 Task: Search "Mark56771" to add a moderator in the list organization "Mark56771".
Action: Mouse moved to (1079, 79)
Screenshot: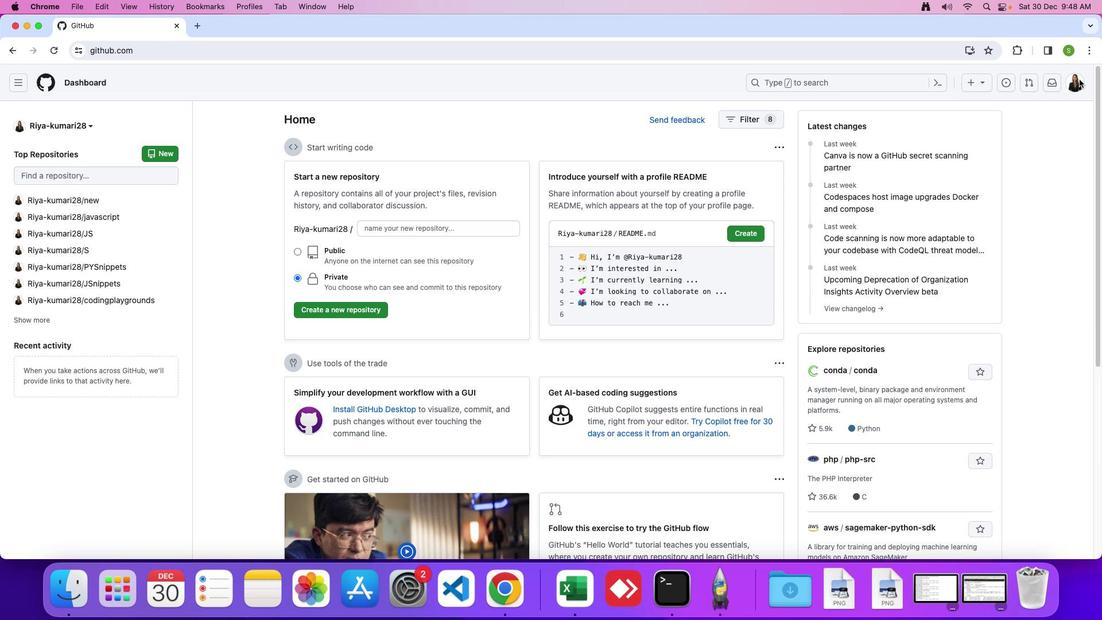
Action: Mouse pressed left at (1079, 79)
Screenshot: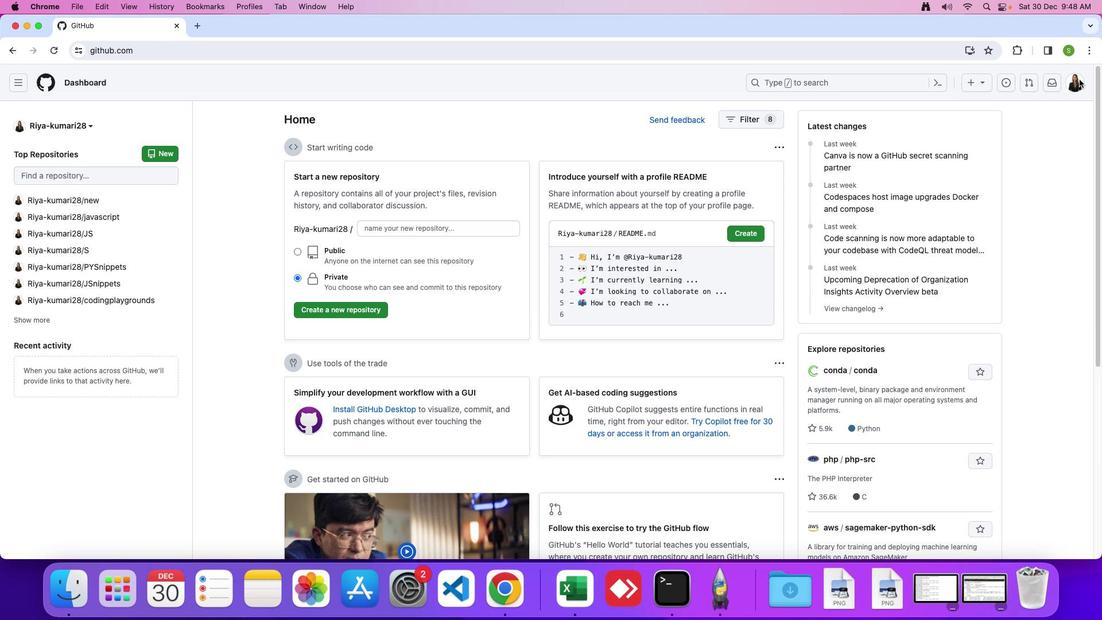
Action: Mouse moved to (1072, 80)
Screenshot: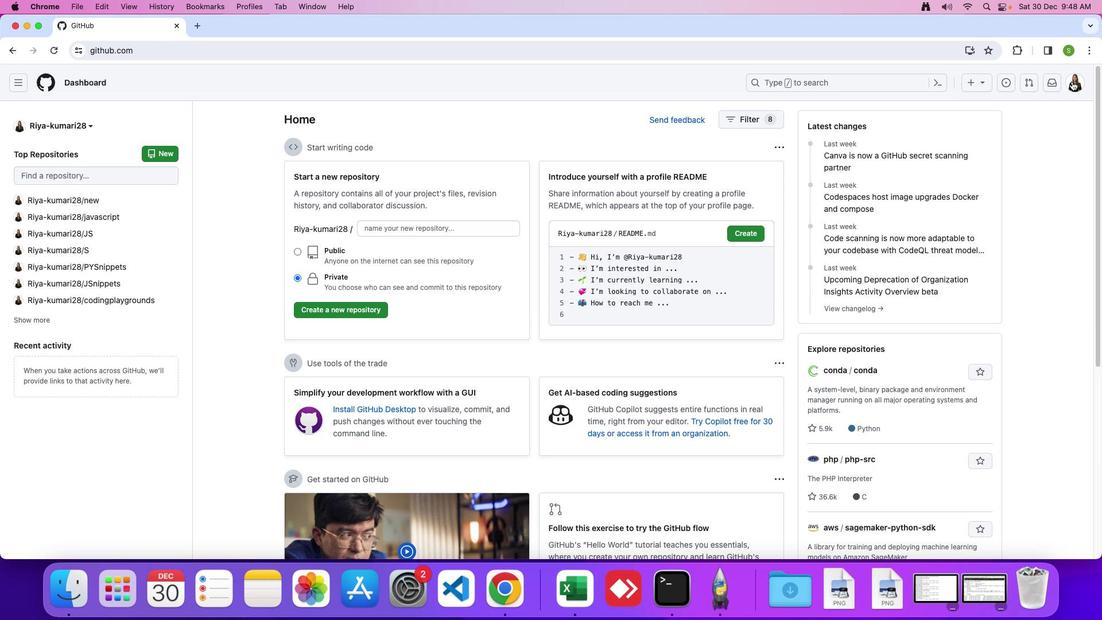
Action: Mouse pressed left at (1072, 80)
Screenshot: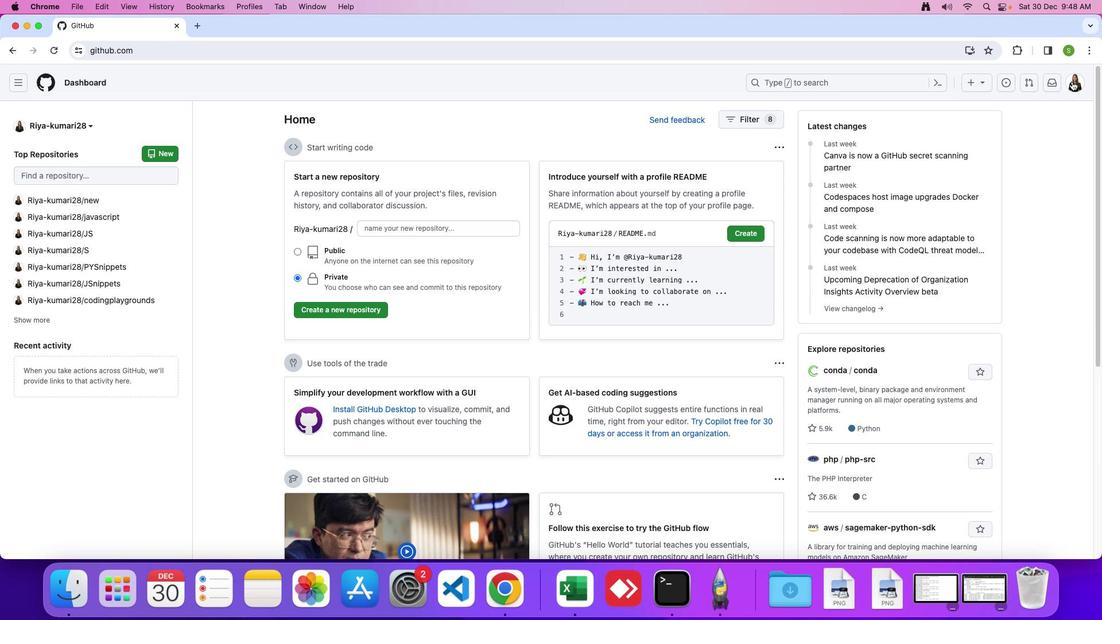 
Action: Mouse moved to (1007, 226)
Screenshot: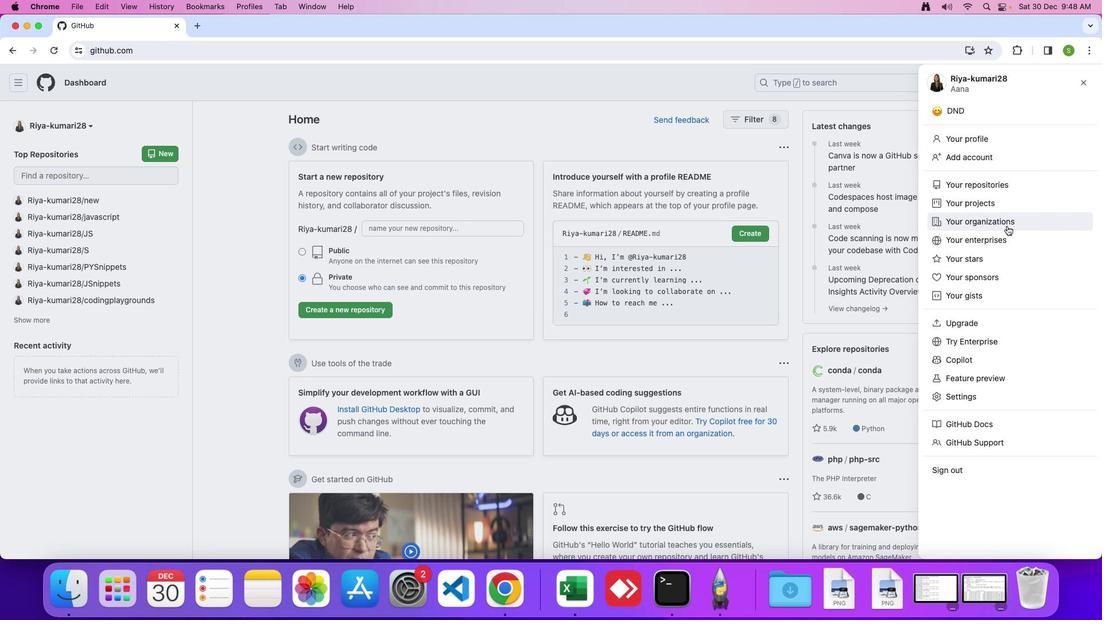 
Action: Mouse pressed left at (1007, 226)
Screenshot: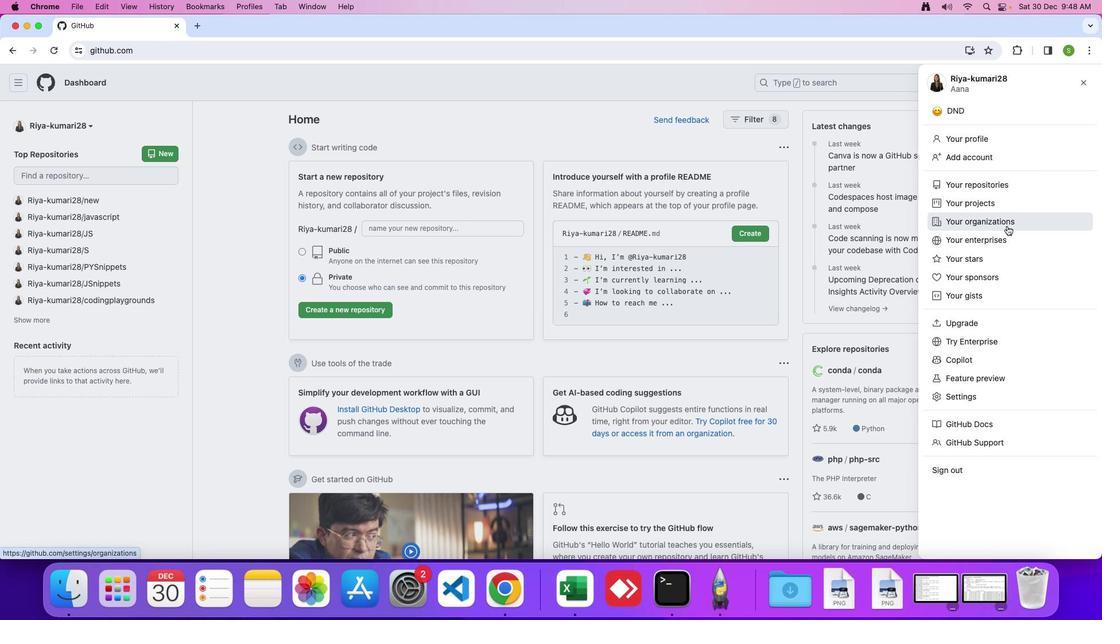 
Action: Mouse moved to (833, 240)
Screenshot: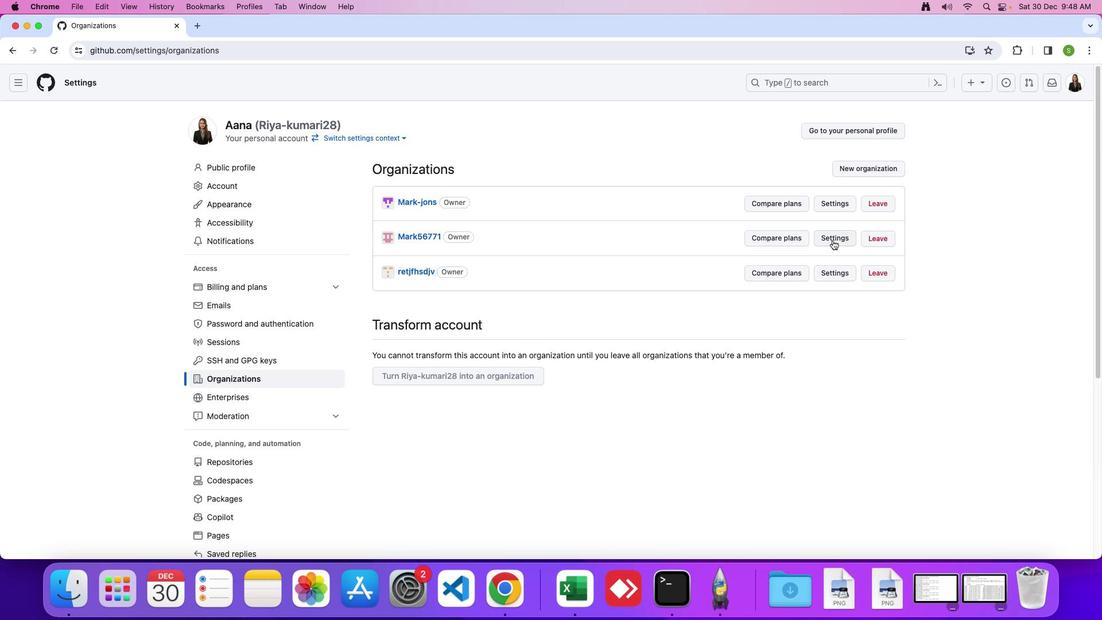 
Action: Mouse pressed left at (833, 240)
Screenshot: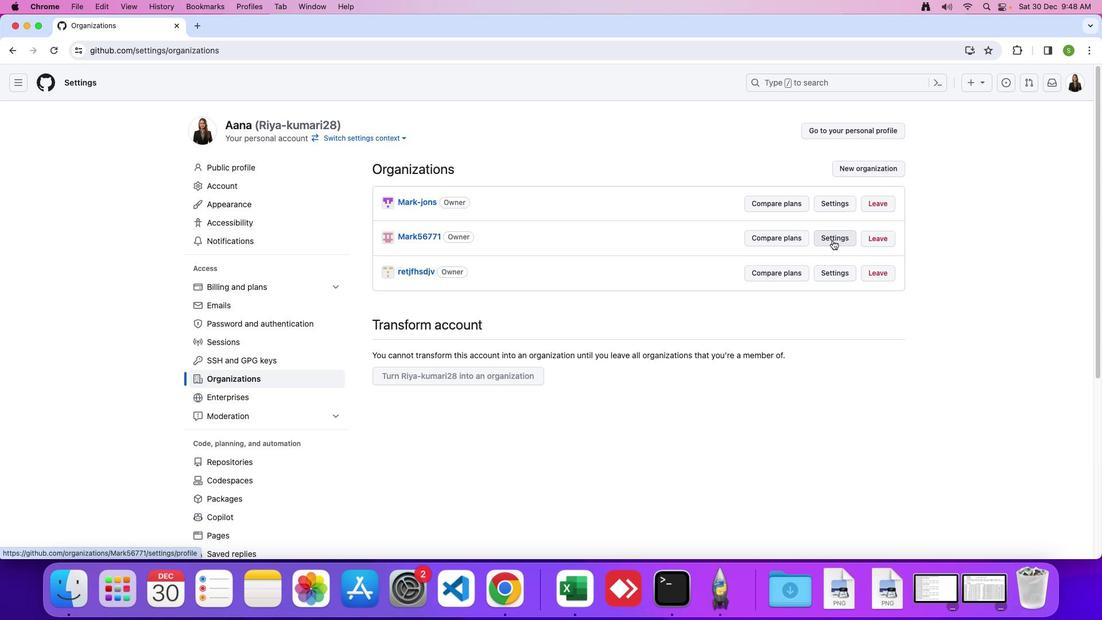 
Action: Mouse moved to (334, 306)
Screenshot: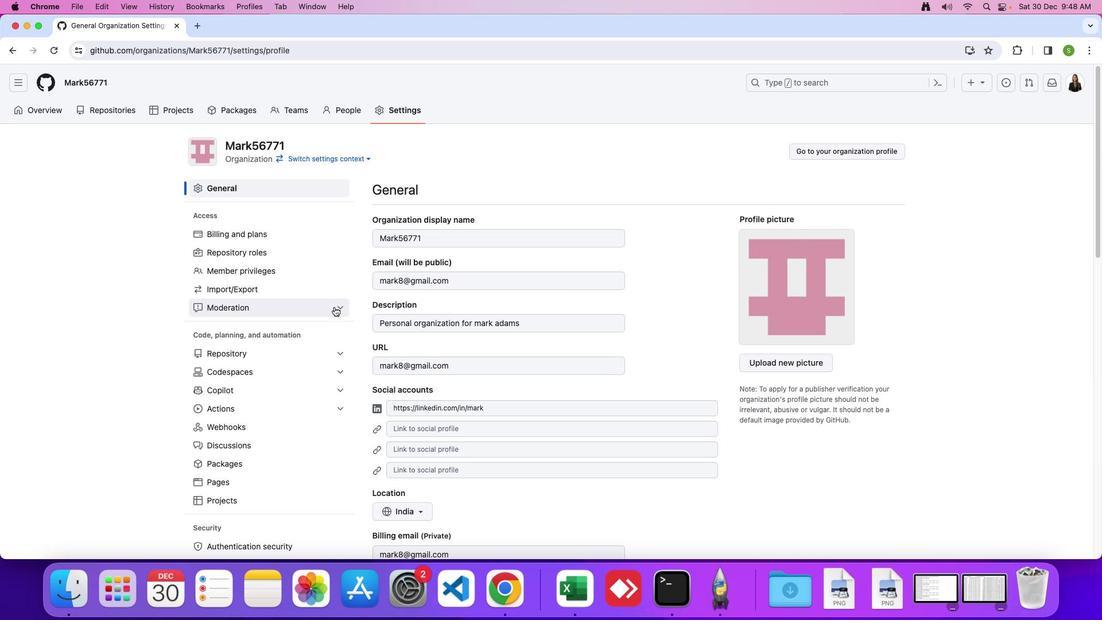 
Action: Mouse pressed left at (334, 306)
Screenshot: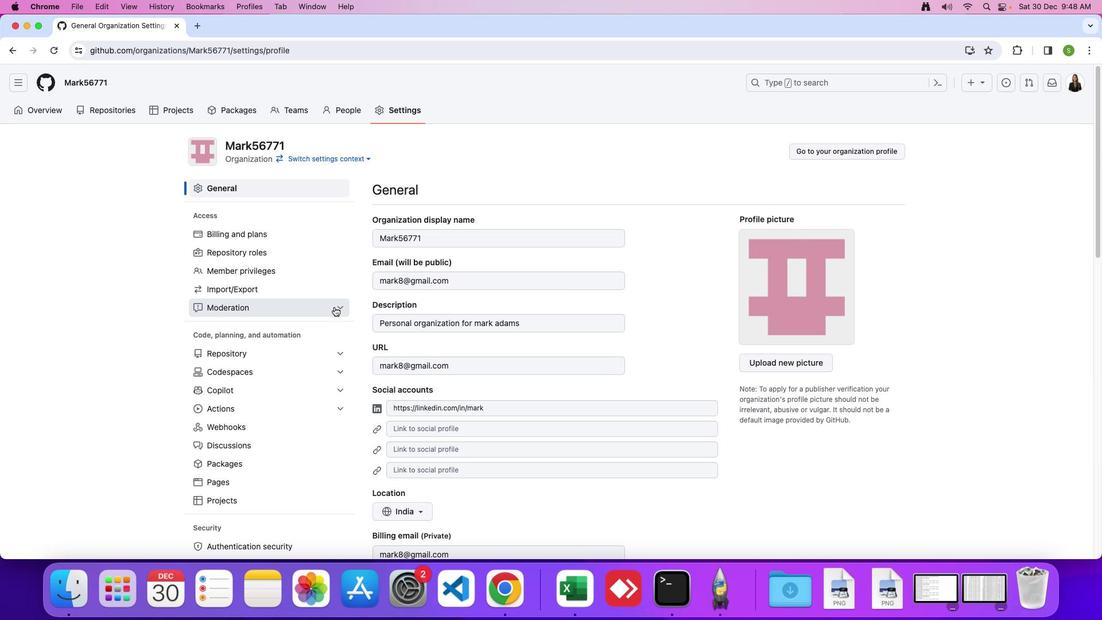 
Action: Mouse moved to (290, 381)
Screenshot: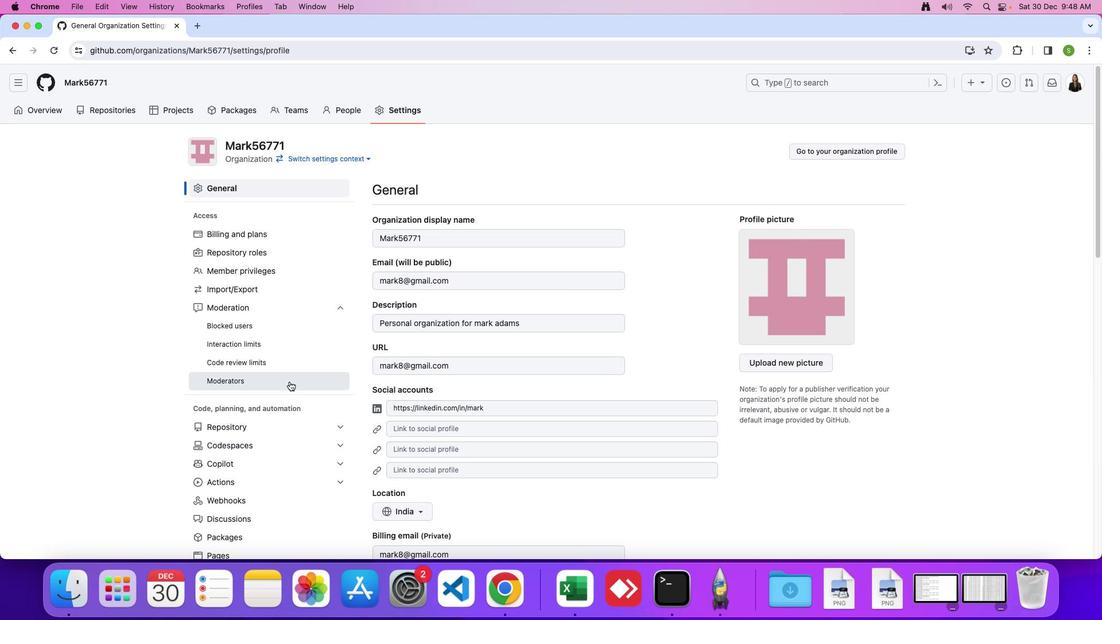 
Action: Mouse pressed left at (290, 381)
Screenshot: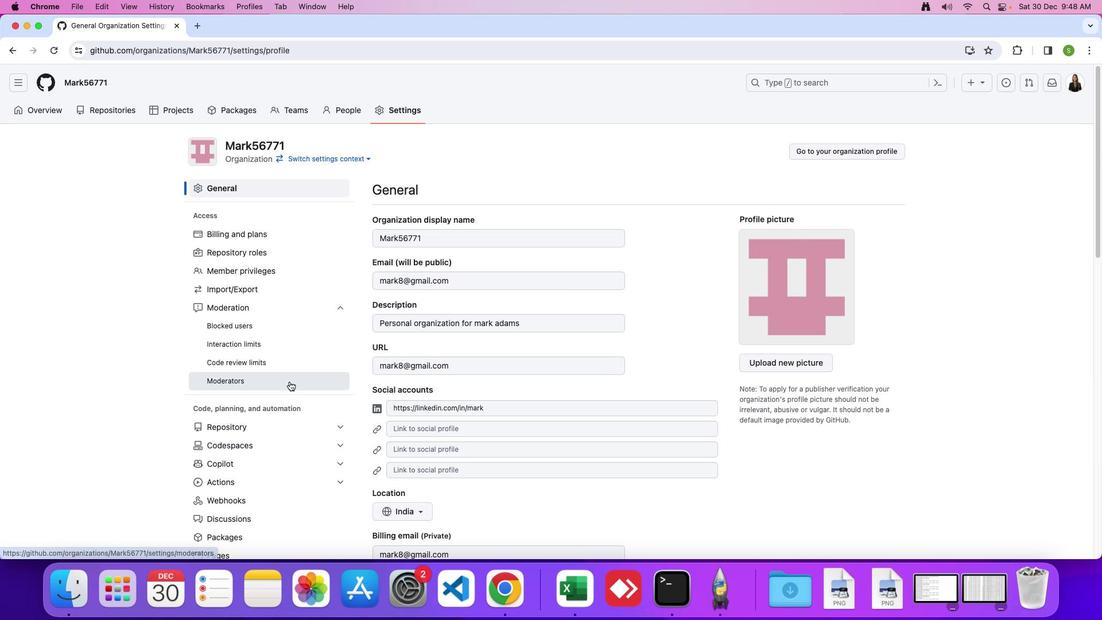 
Action: Mouse moved to (446, 275)
Screenshot: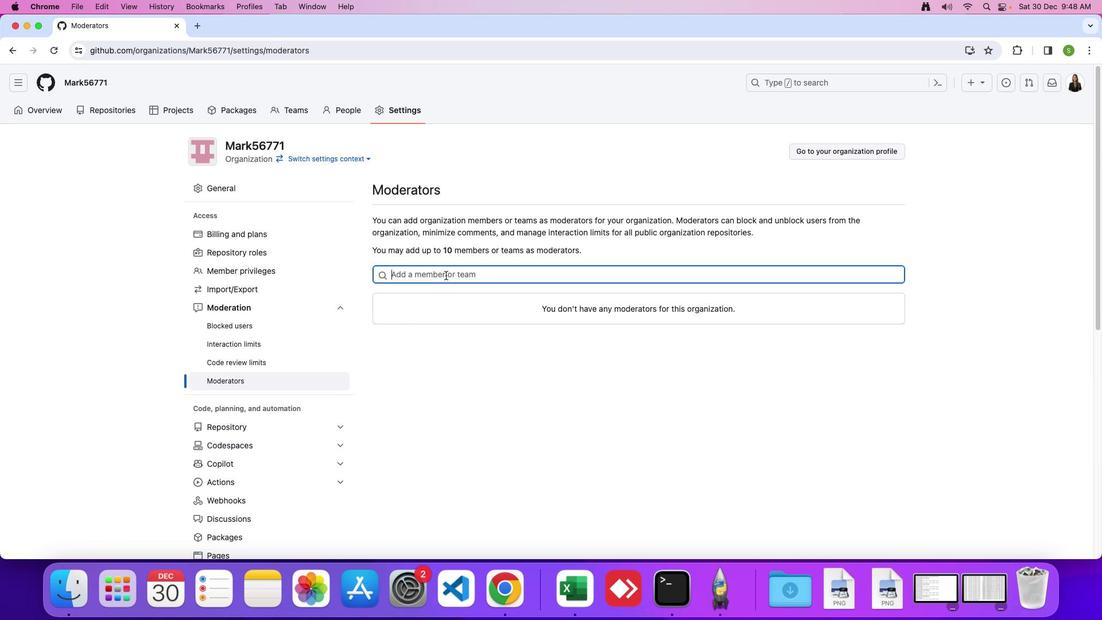 
Action: Mouse pressed left at (446, 275)
Screenshot: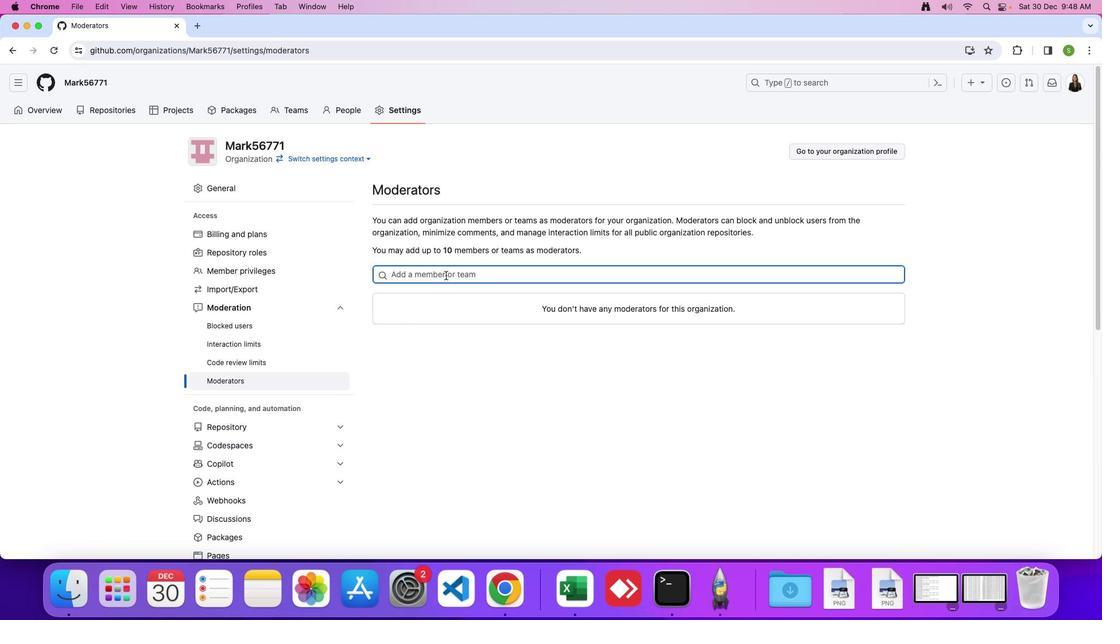 
Action: Mouse moved to (438, 272)
Screenshot: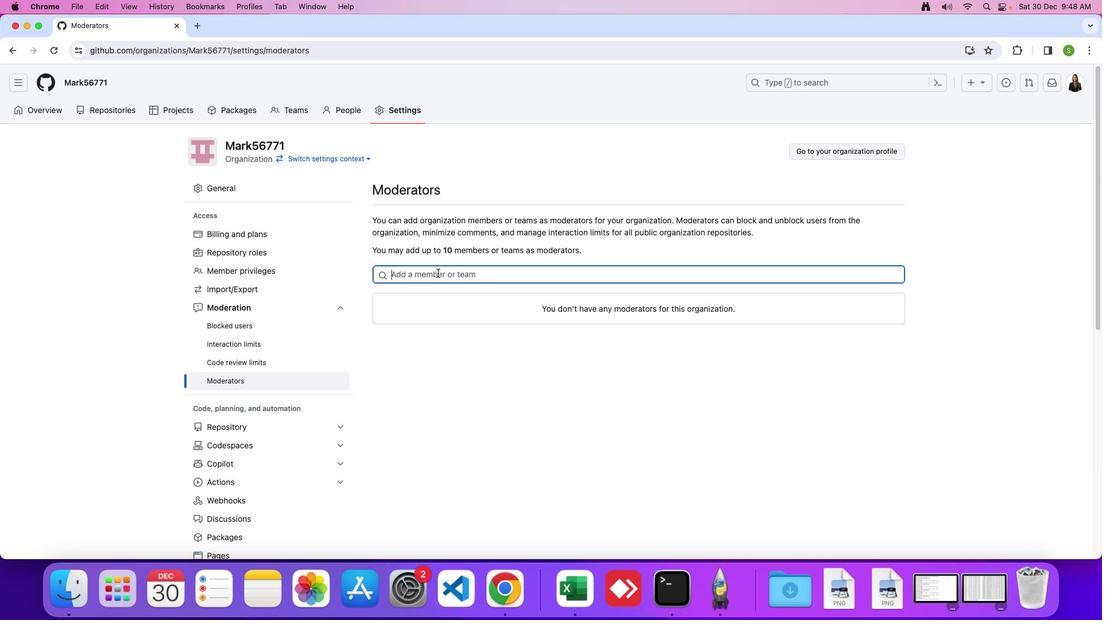 
Action: Key pressed 'M'Key.caps_lock'a''r''k''5''6''7''7''1'
Screenshot: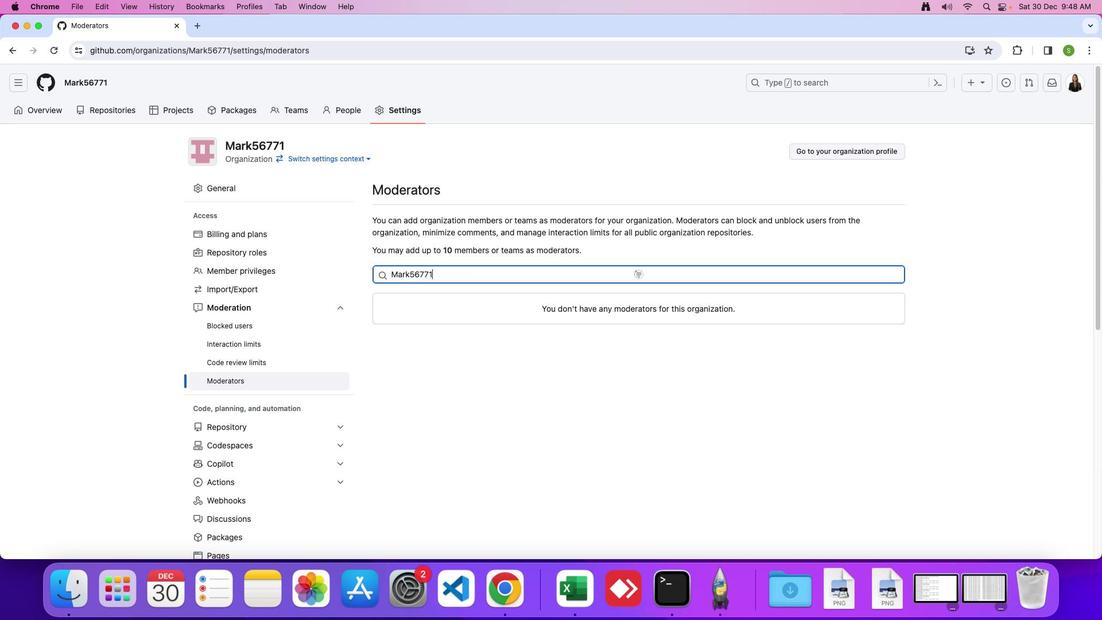 
